 Task: Find and list tasks modified last week in the task management application.
Action: Mouse moved to (11, 122)
Screenshot: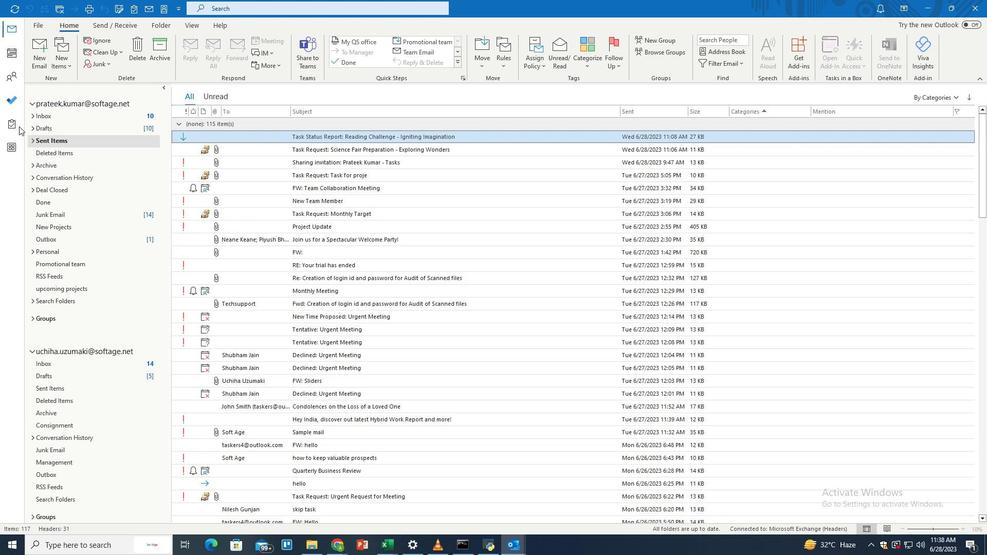 
Action: Mouse pressed left at (11, 122)
Screenshot: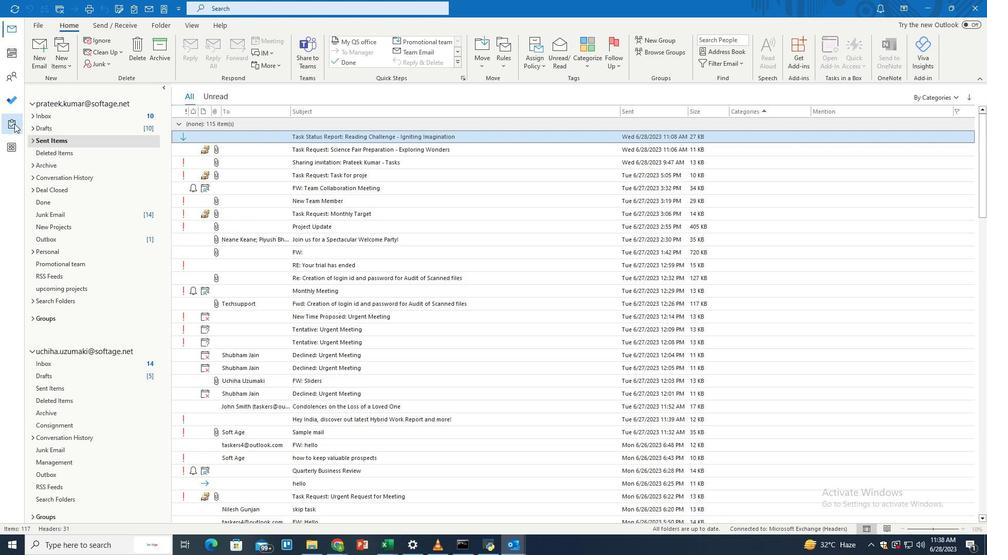 
Action: Mouse moved to (329, 5)
Screenshot: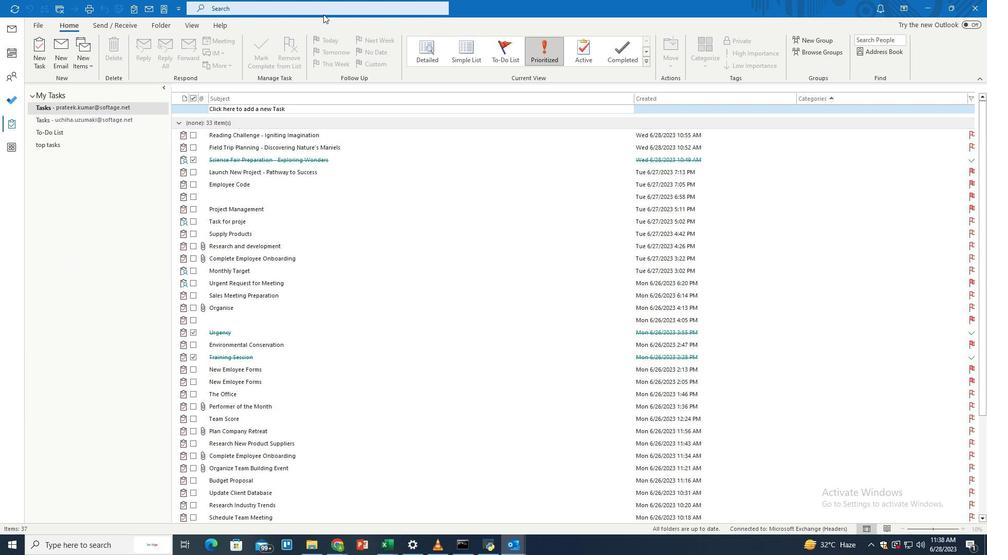 
Action: Mouse pressed left at (329, 5)
Screenshot: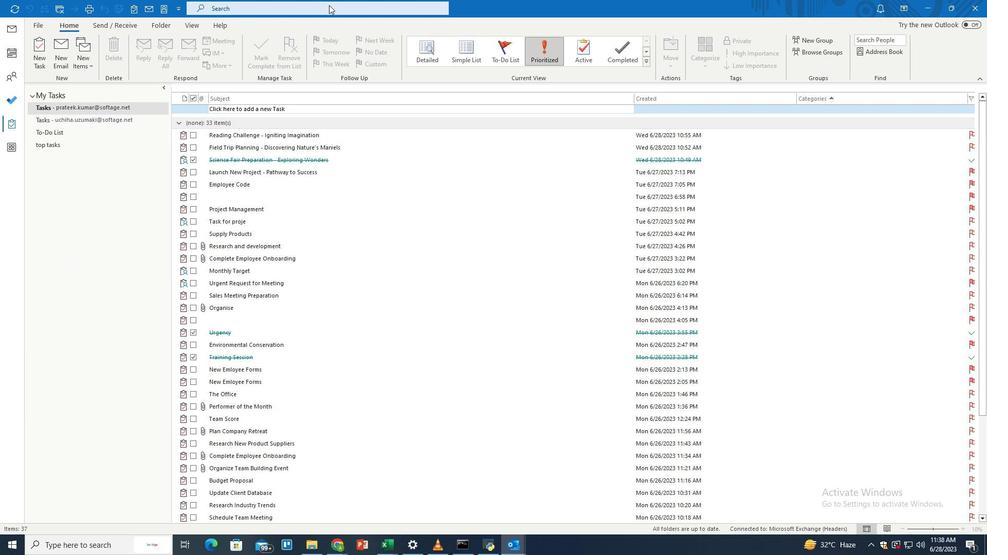 
Action: Mouse moved to (479, 6)
Screenshot: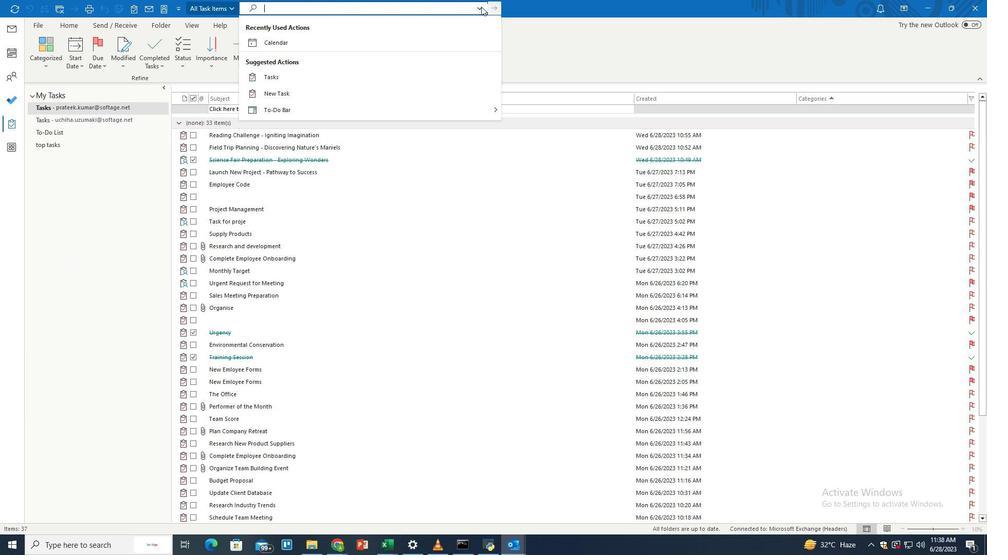 
Action: Mouse pressed left at (479, 6)
Screenshot: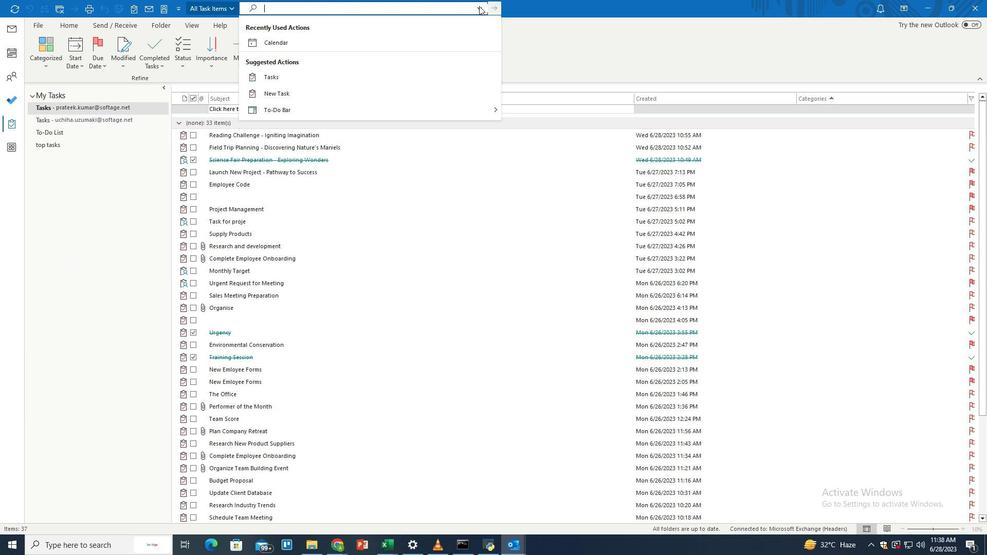 
Action: Mouse moved to (299, 114)
Screenshot: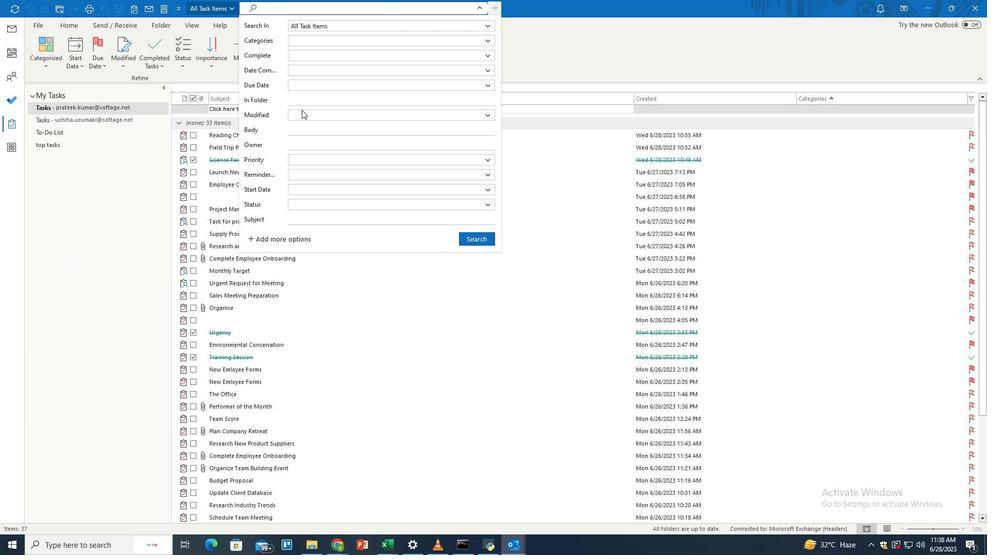 
Action: Mouse pressed left at (299, 114)
Screenshot: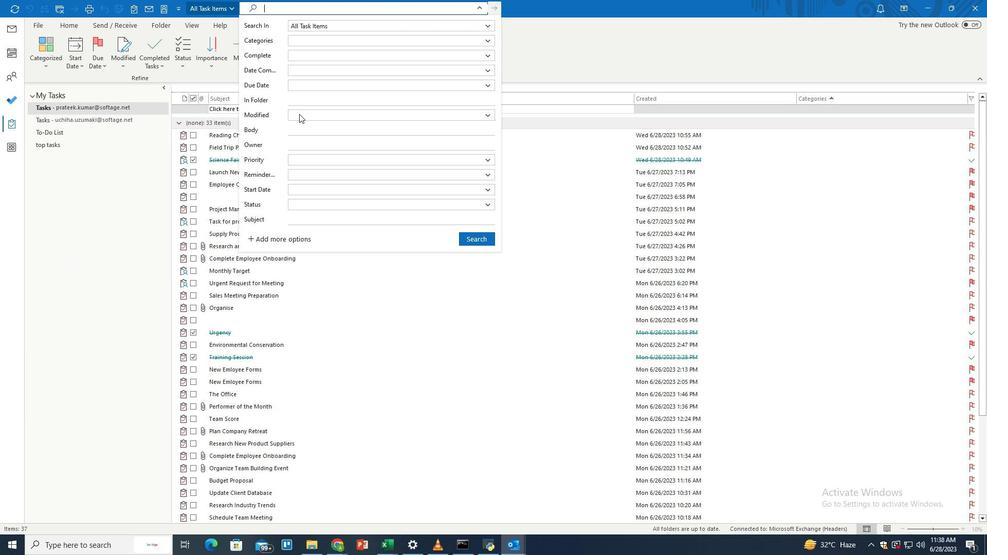 
Action: Mouse moved to (311, 162)
Screenshot: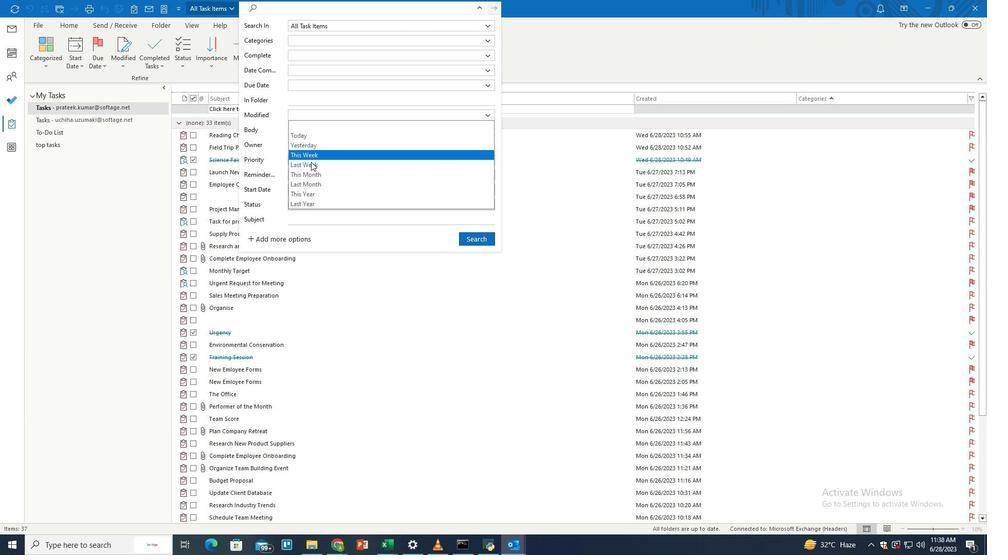 
Action: Mouse pressed left at (311, 162)
Screenshot: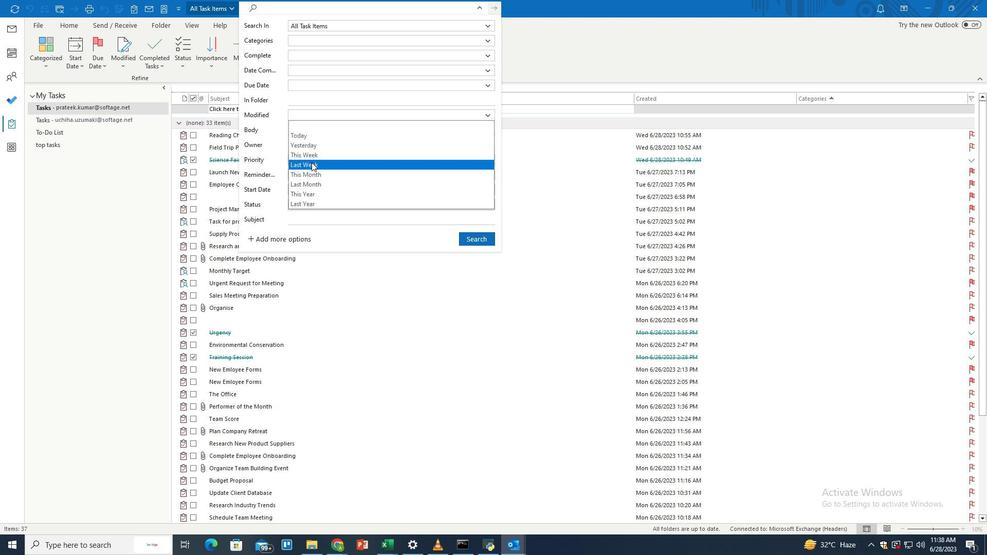 
Action: Mouse moved to (469, 239)
Screenshot: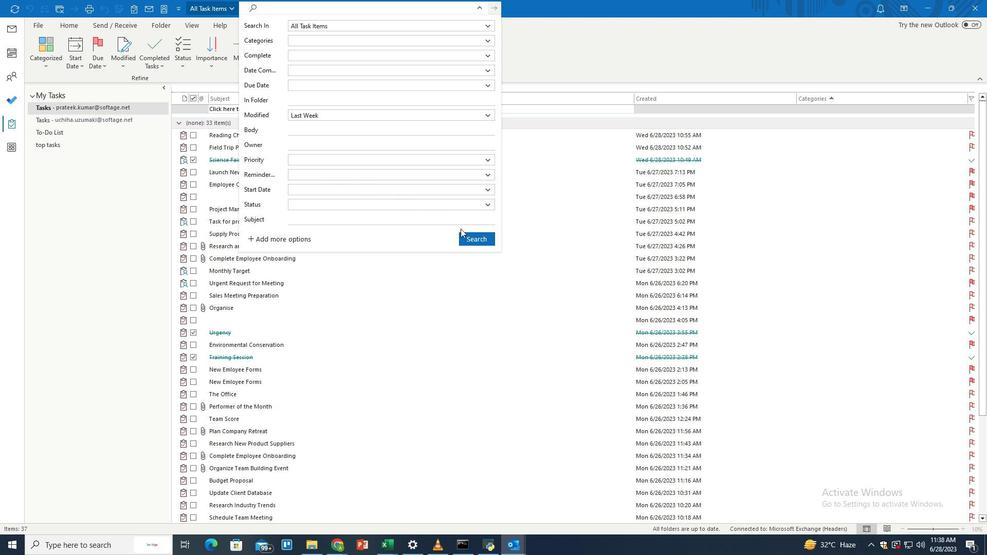 
Action: Mouse pressed left at (469, 239)
Screenshot: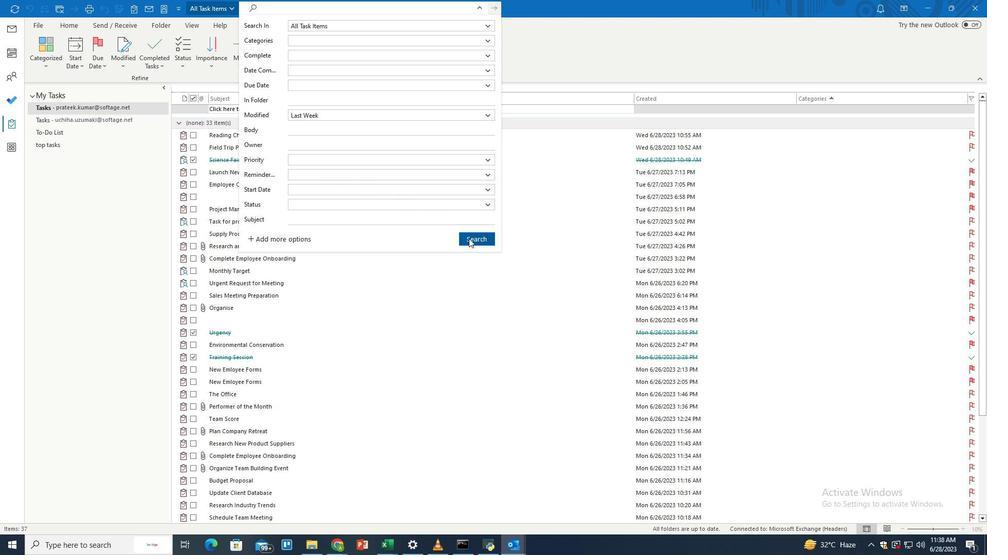 
Action: Mouse moved to (432, 186)
Screenshot: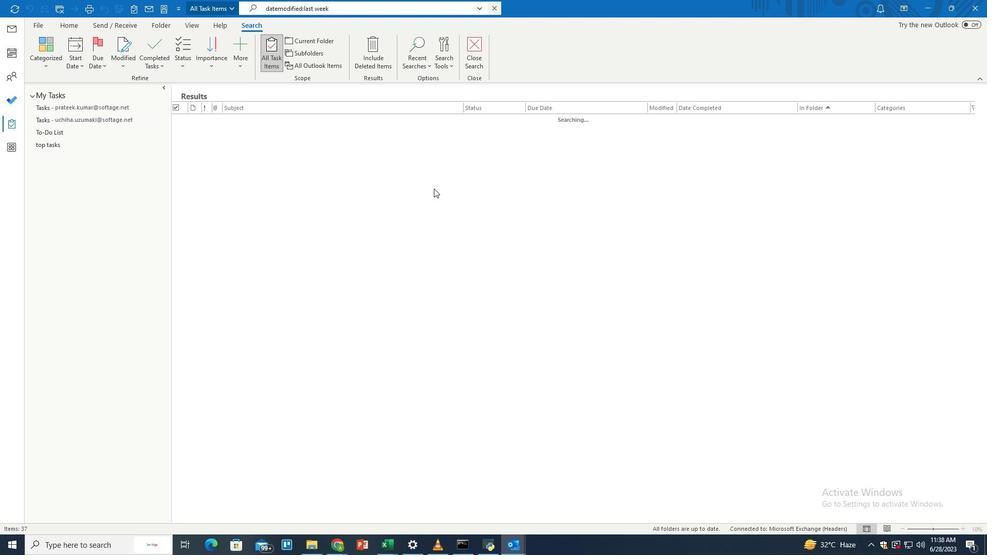 
